 Task: Create a due date automation trigger when advanced on, on the monday after a card is due add content with a name ending with resume at 11:00 AM.
Action: Mouse moved to (925, 69)
Screenshot: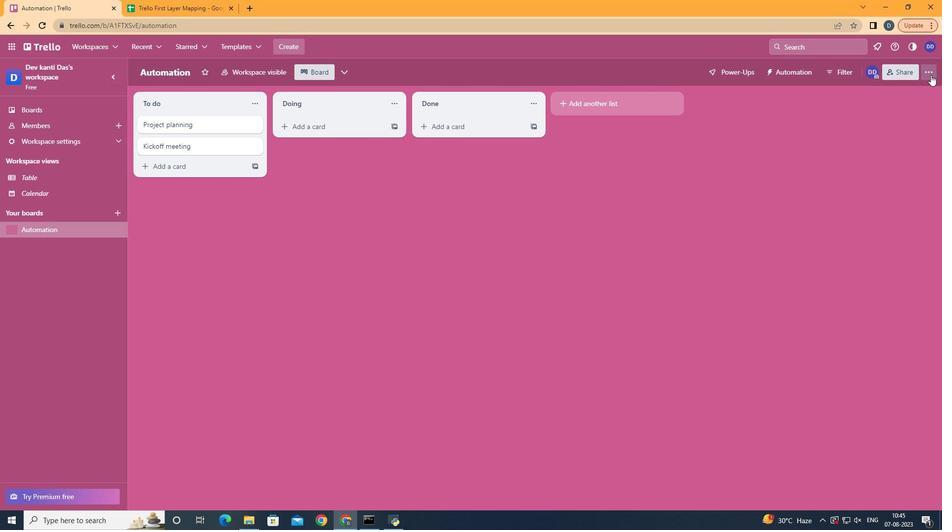 
Action: Mouse pressed left at (925, 69)
Screenshot: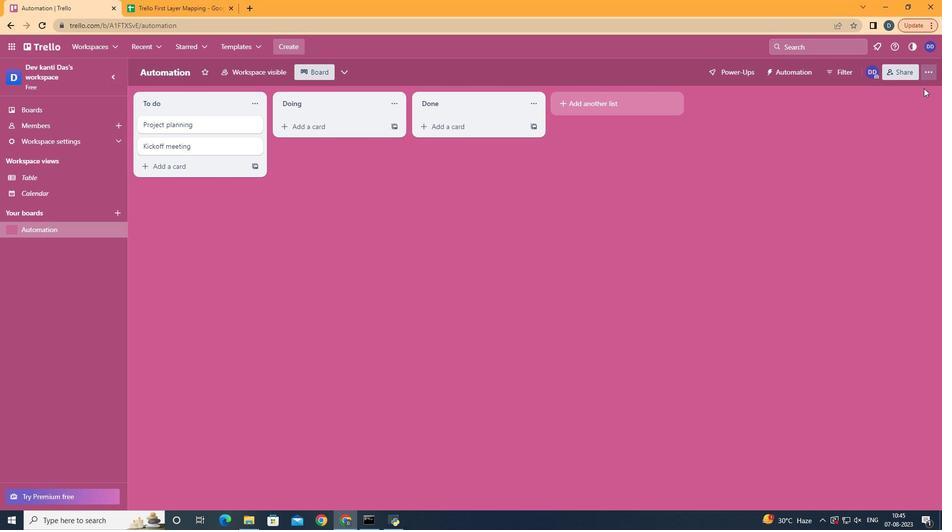 
Action: Mouse moved to (854, 202)
Screenshot: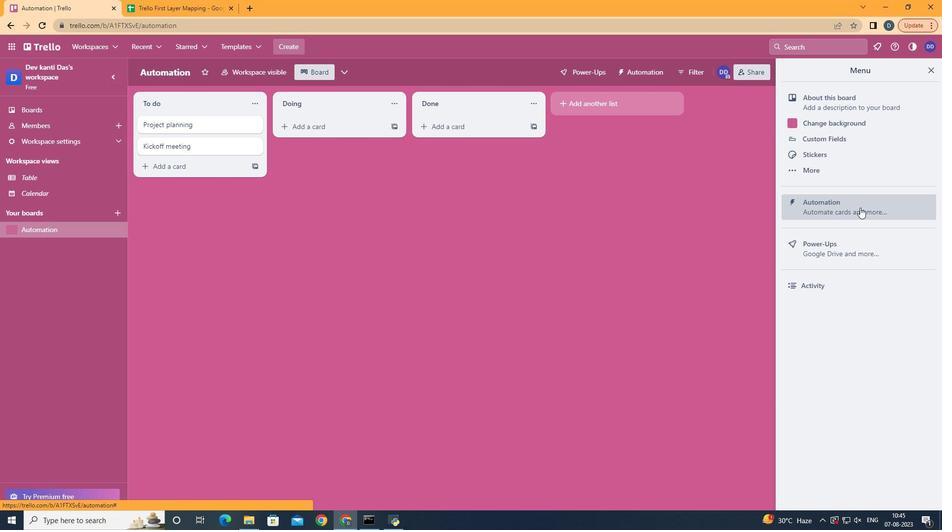 
Action: Mouse pressed left at (854, 202)
Screenshot: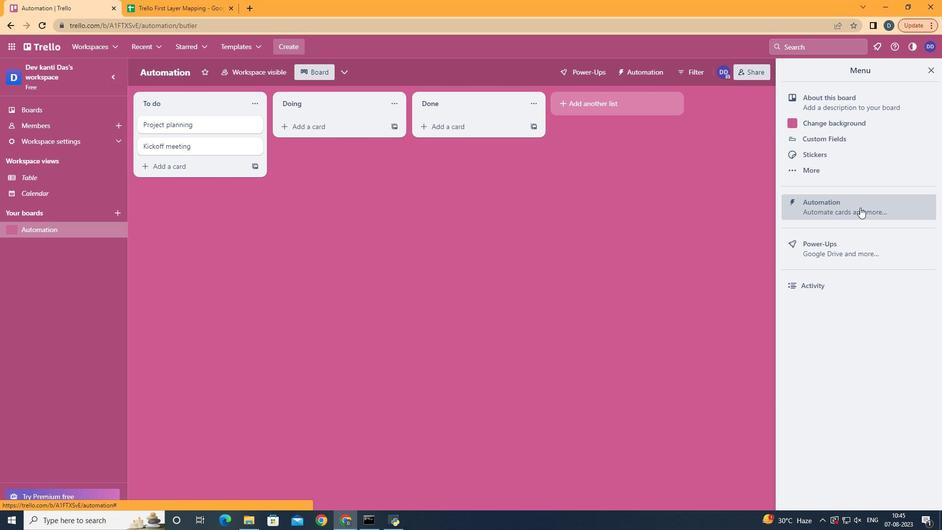 
Action: Mouse moved to (175, 193)
Screenshot: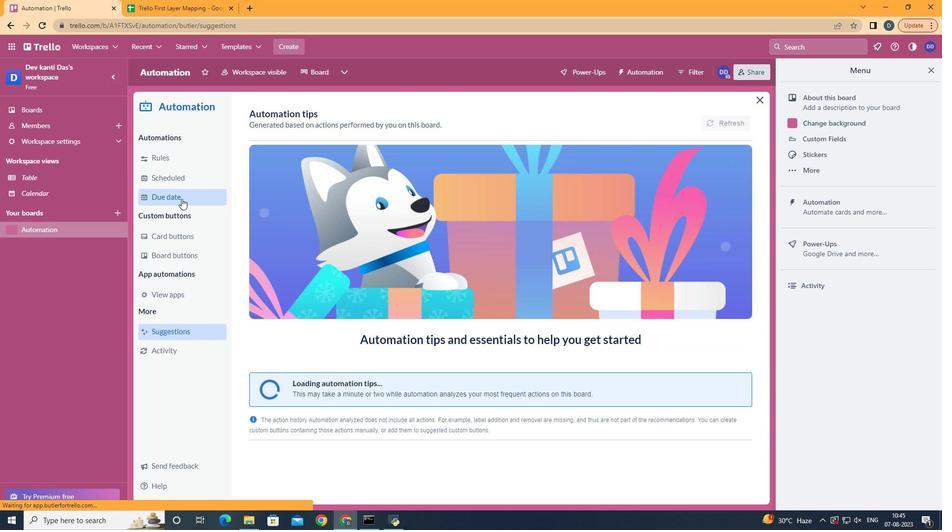 
Action: Mouse pressed left at (175, 193)
Screenshot: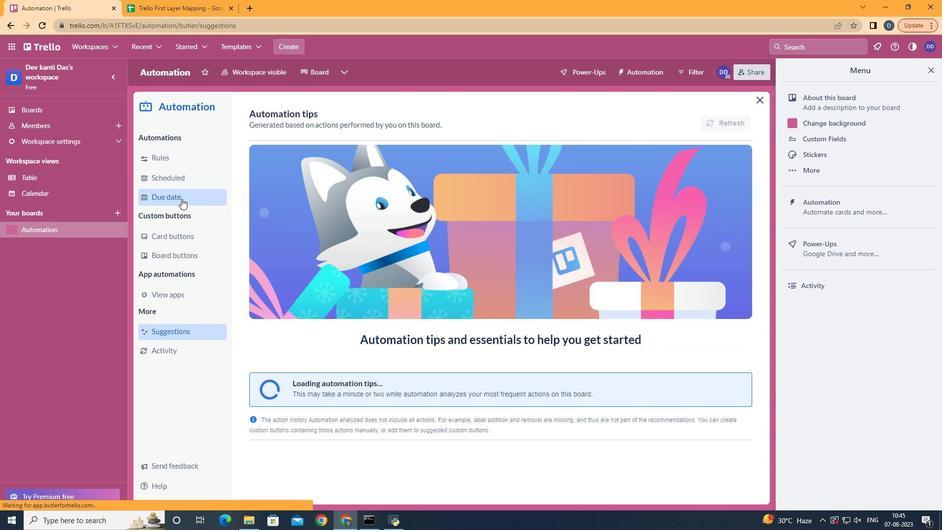 
Action: Mouse moved to (669, 115)
Screenshot: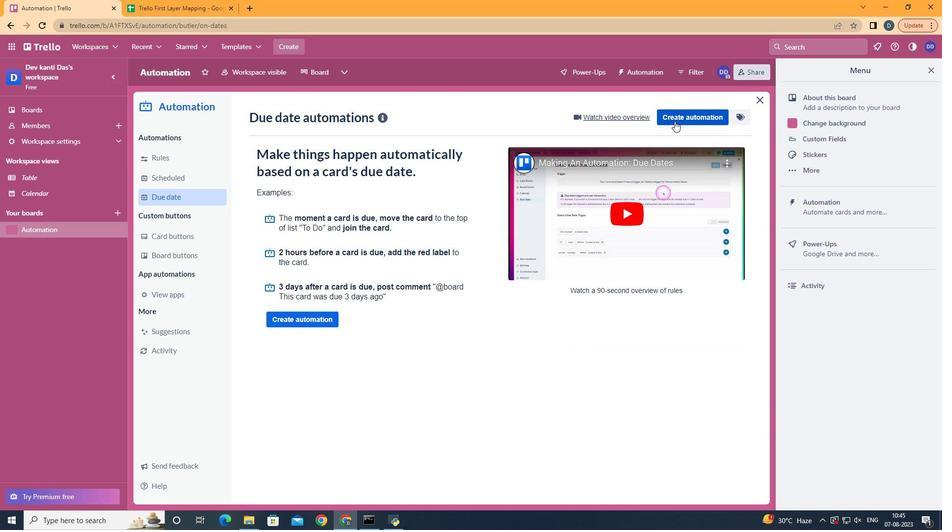 
Action: Mouse pressed left at (669, 115)
Screenshot: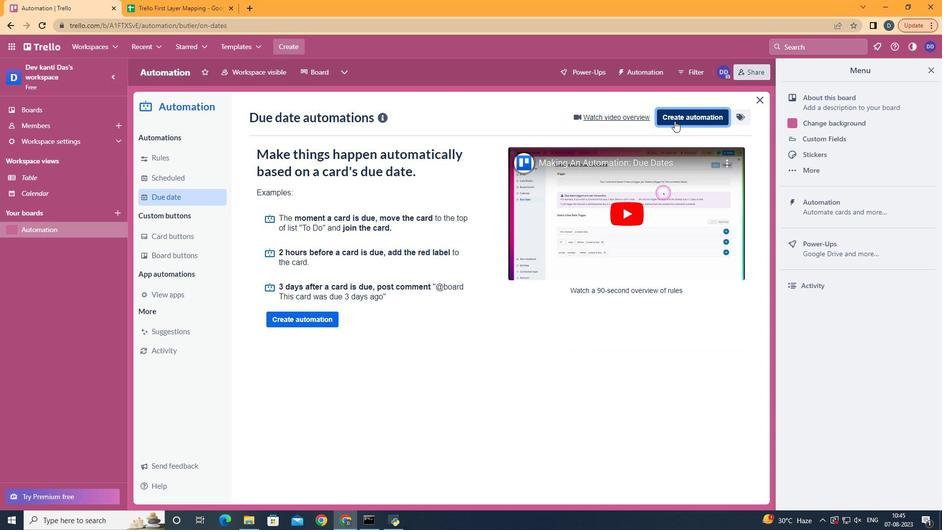 
Action: Mouse moved to (500, 200)
Screenshot: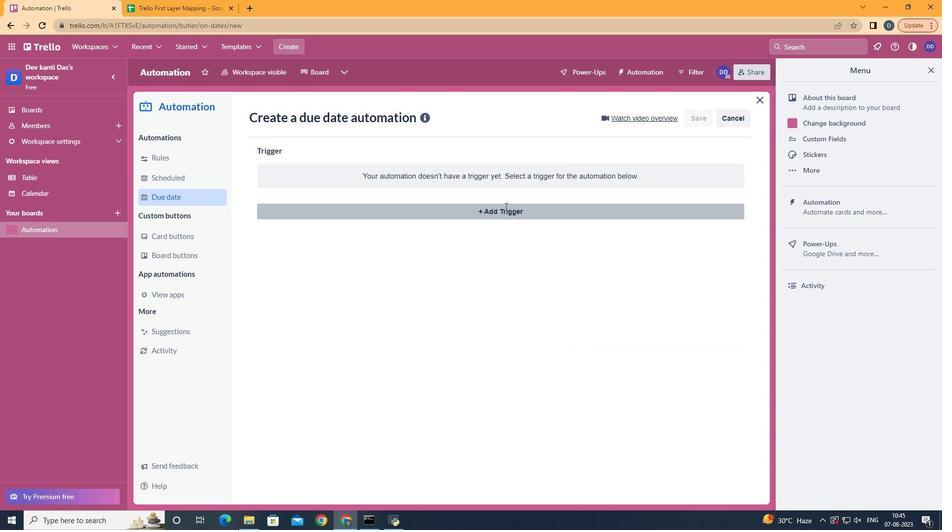 
Action: Mouse pressed left at (500, 200)
Screenshot: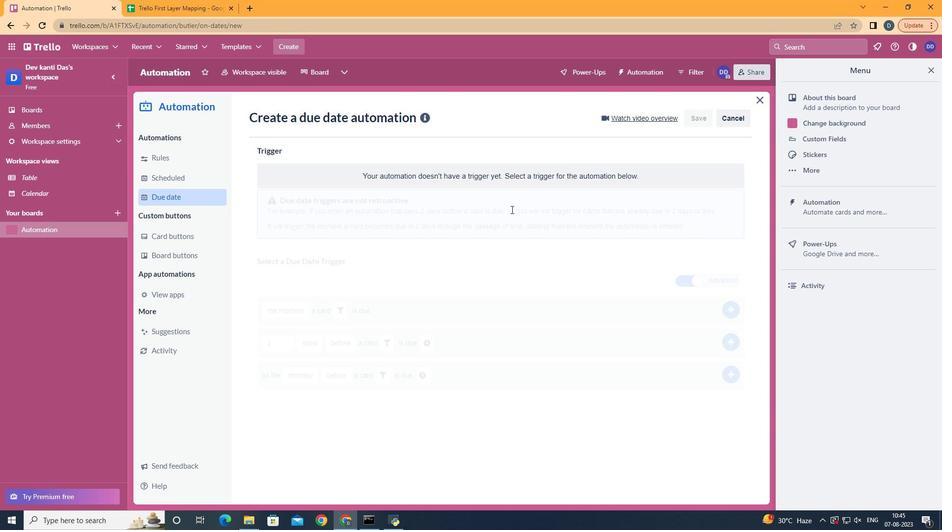 
Action: Mouse moved to (306, 247)
Screenshot: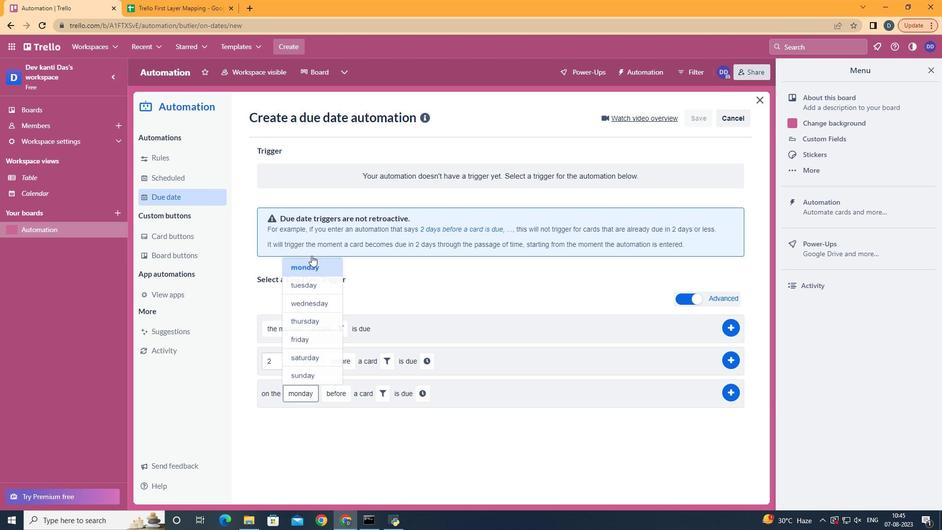 
Action: Mouse pressed left at (306, 247)
Screenshot: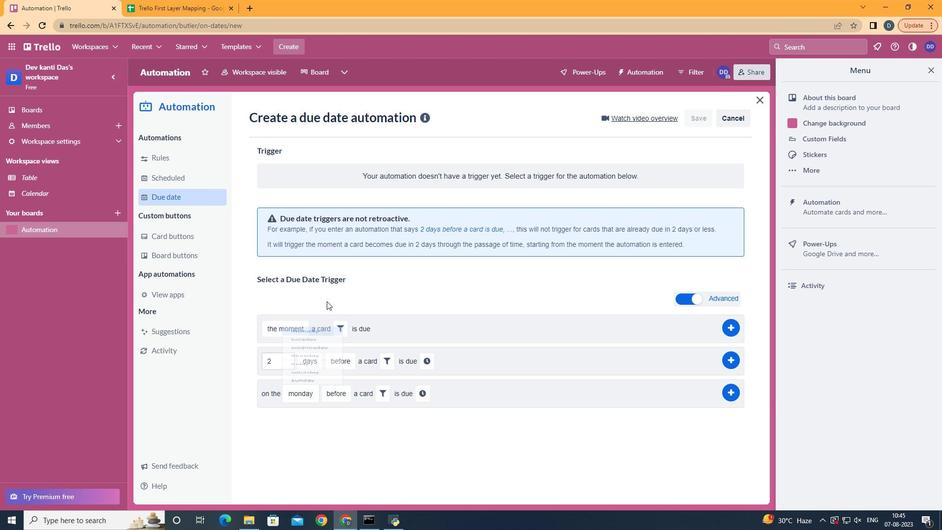 
Action: Mouse moved to (332, 428)
Screenshot: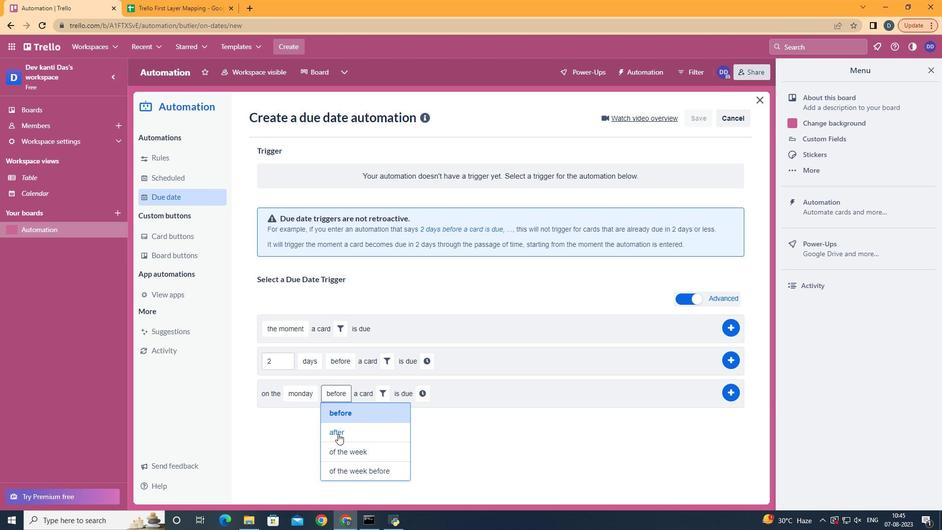 
Action: Mouse pressed left at (332, 428)
Screenshot: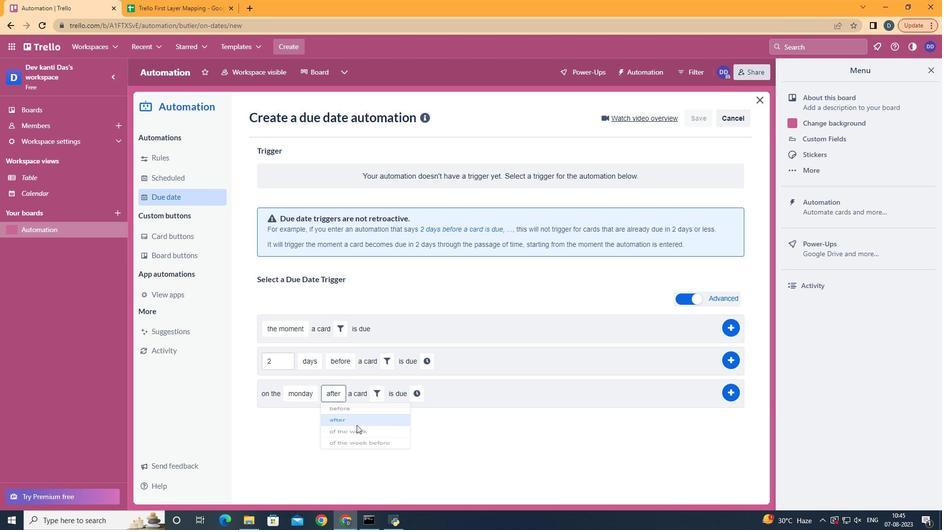 
Action: Mouse moved to (372, 391)
Screenshot: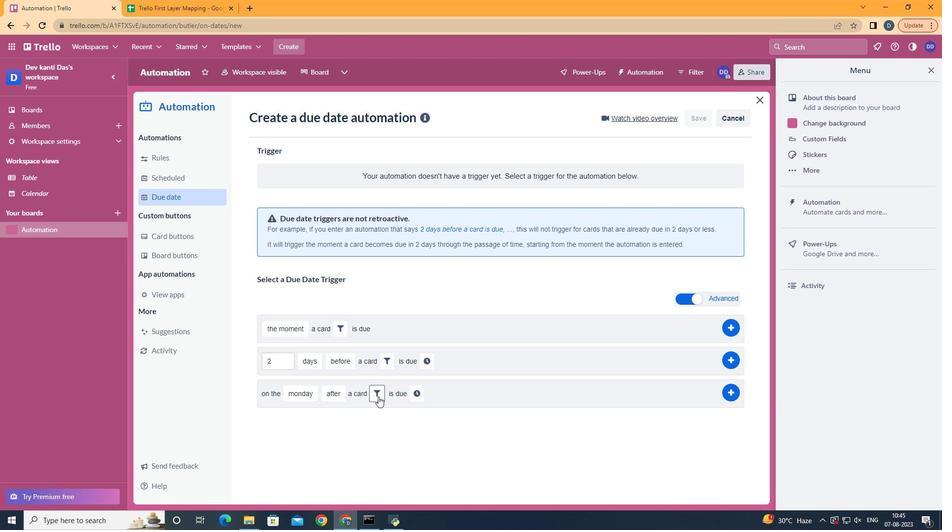 
Action: Mouse pressed left at (372, 391)
Screenshot: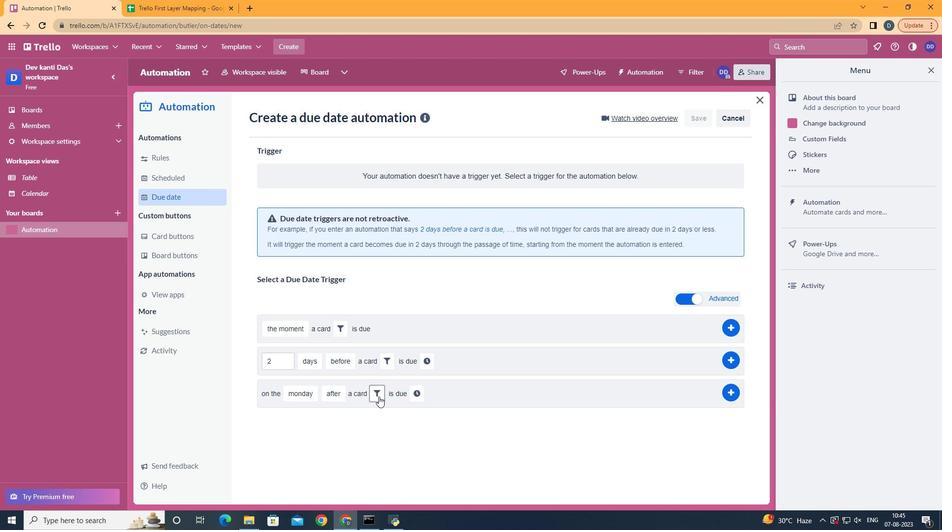 
Action: Mouse moved to (486, 416)
Screenshot: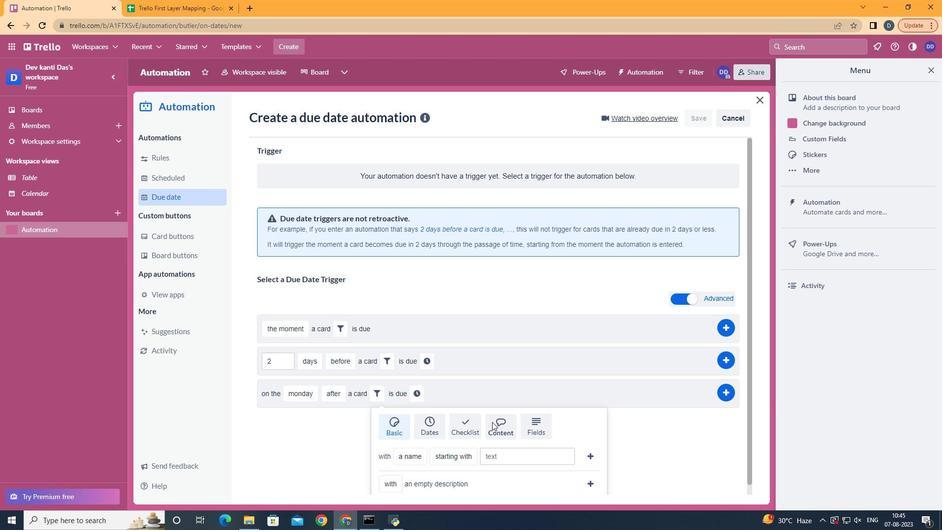 
Action: Mouse pressed left at (486, 416)
Screenshot: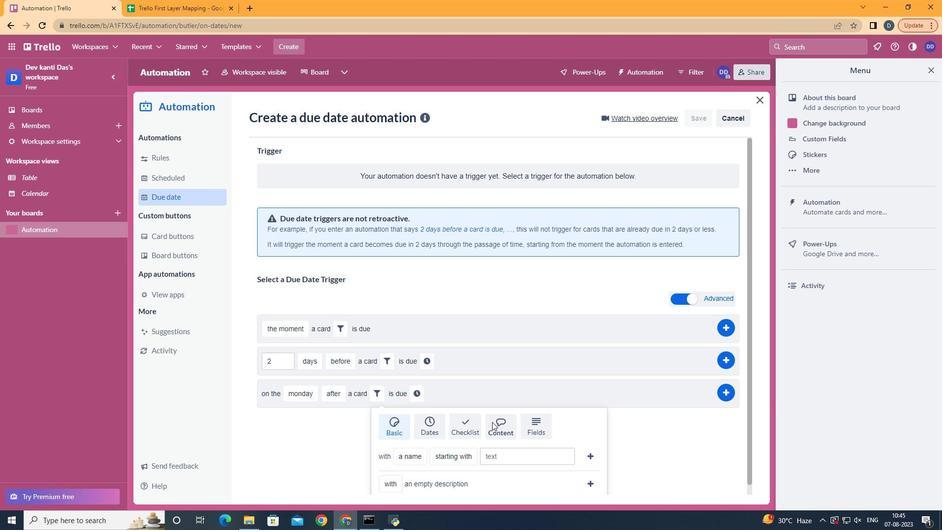 
Action: Mouse moved to (411, 391)
Screenshot: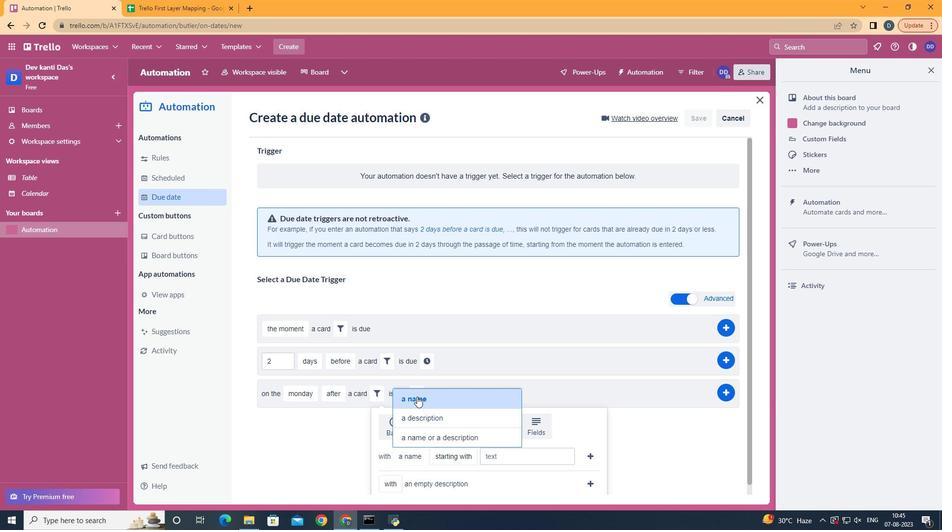 
Action: Mouse pressed left at (411, 391)
Screenshot: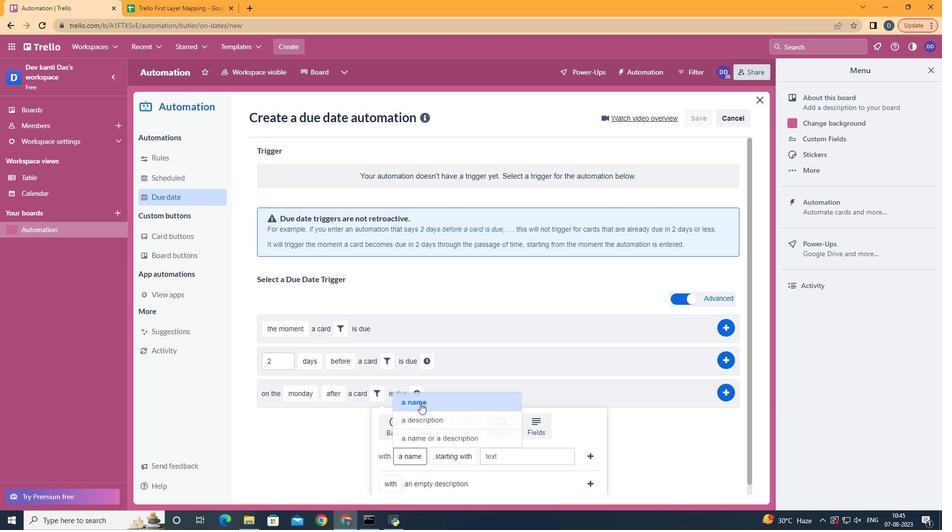 
Action: Mouse moved to (462, 357)
Screenshot: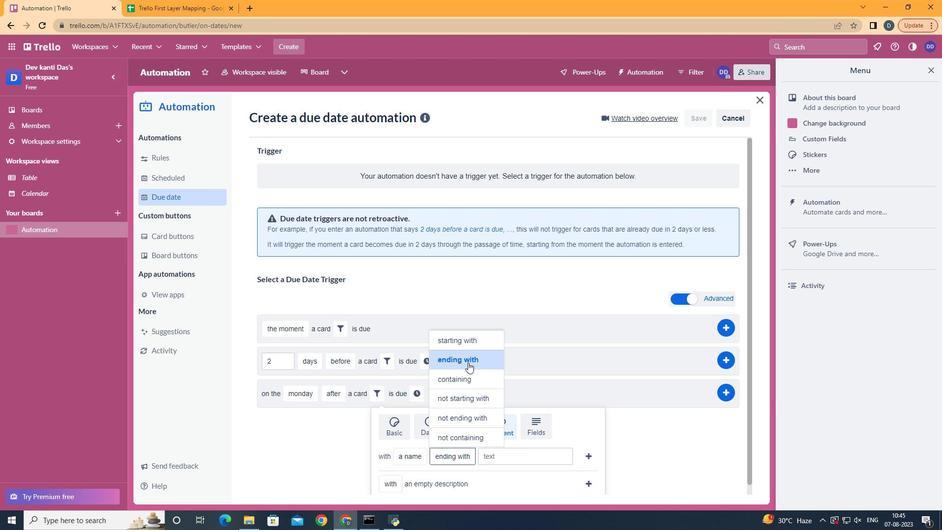 
Action: Mouse pressed left at (462, 357)
Screenshot: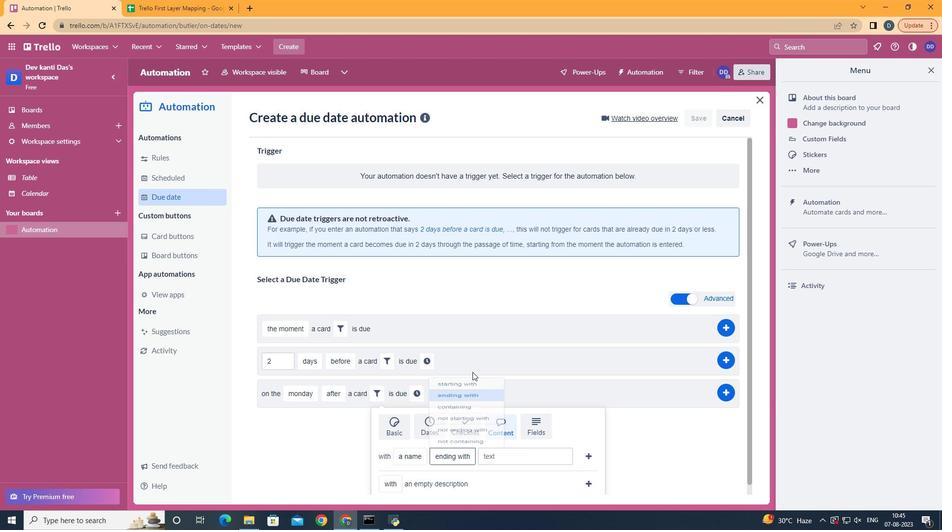 
Action: Mouse moved to (497, 451)
Screenshot: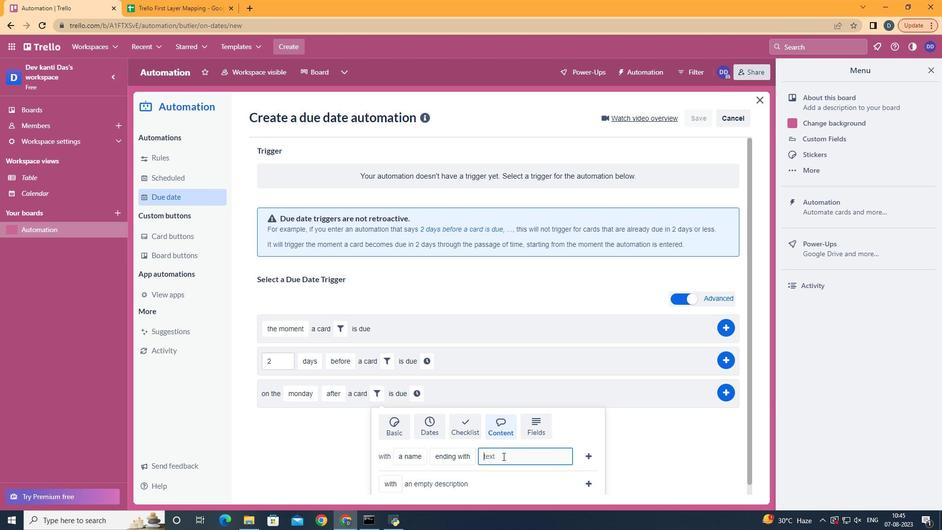 
Action: Mouse pressed left at (497, 451)
Screenshot: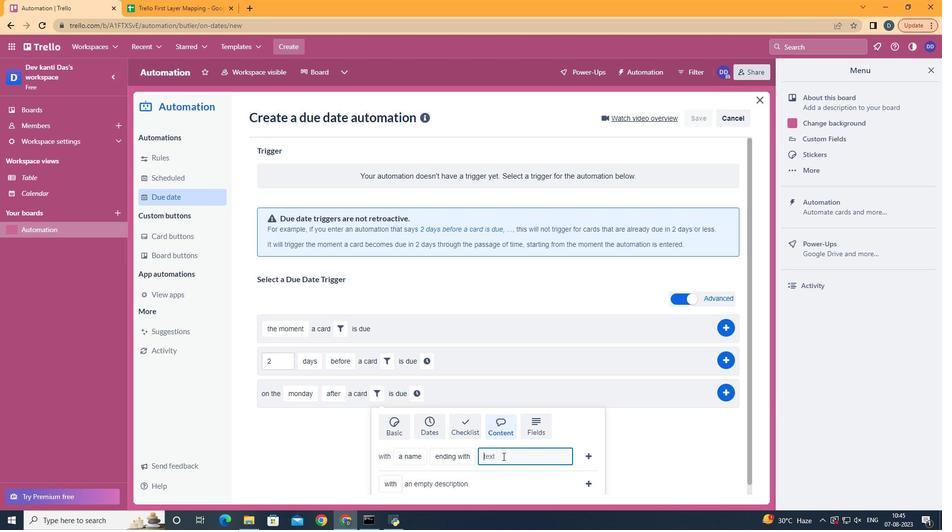 
Action: Key pressed resme
Screenshot: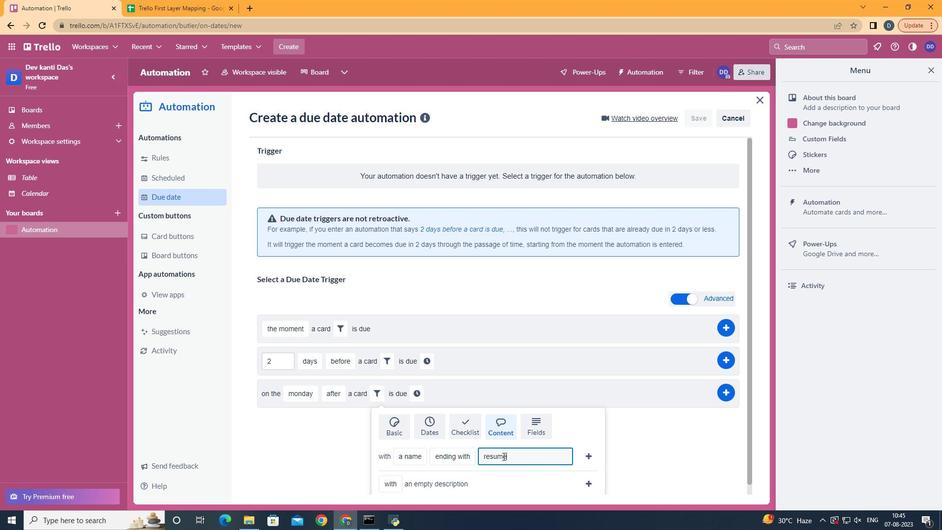 
Action: Mouse moved to (581, 452)
Screenshot: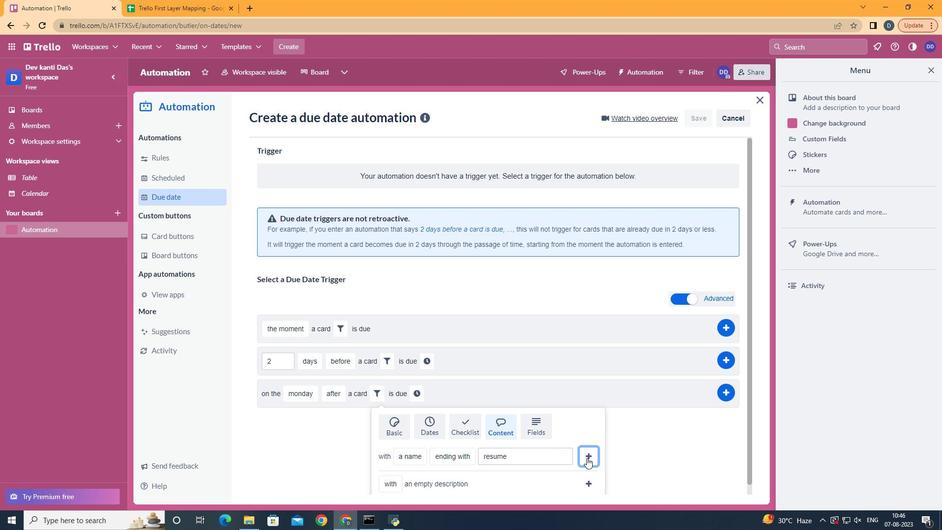 
Action: Mouse pressed left at (581, 452)
Screenshot: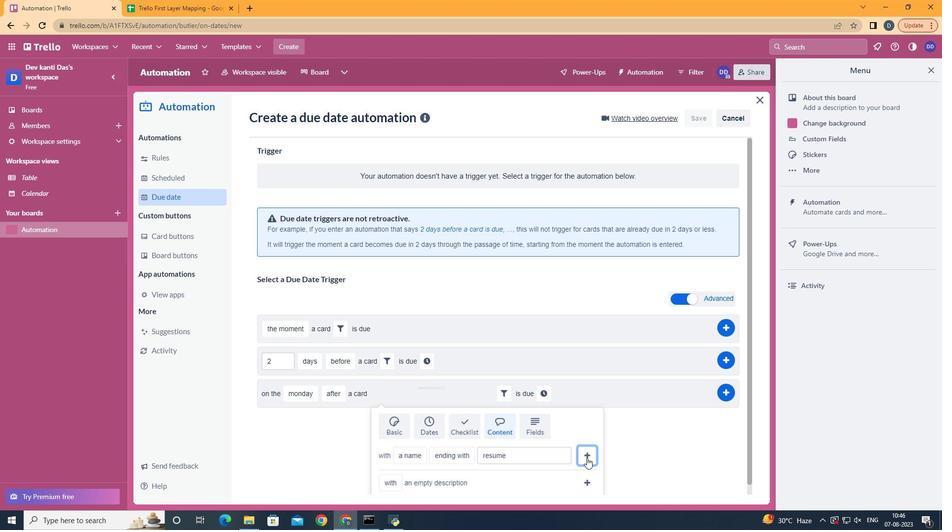 
Action: Mouse moved to (535, 384)
Screenshot: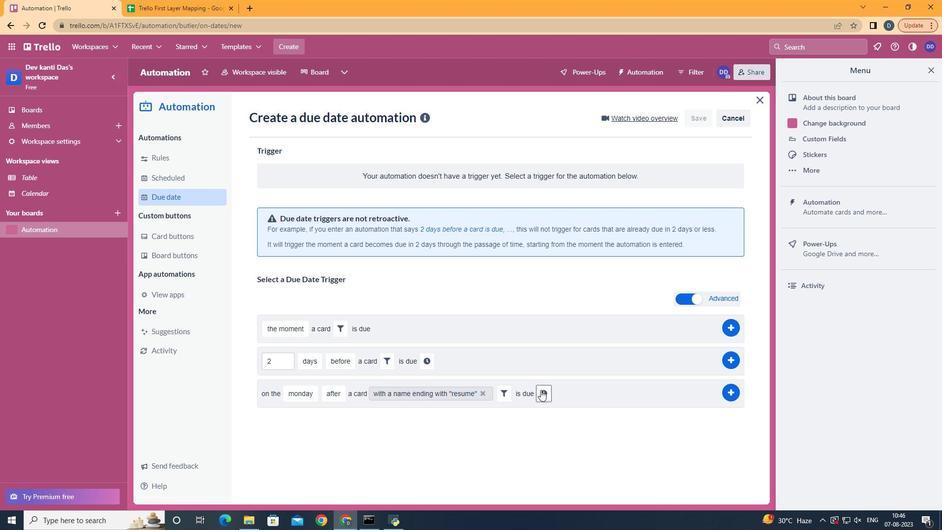 
Action: Mouse pressed left at (535, 384)
Screenshot: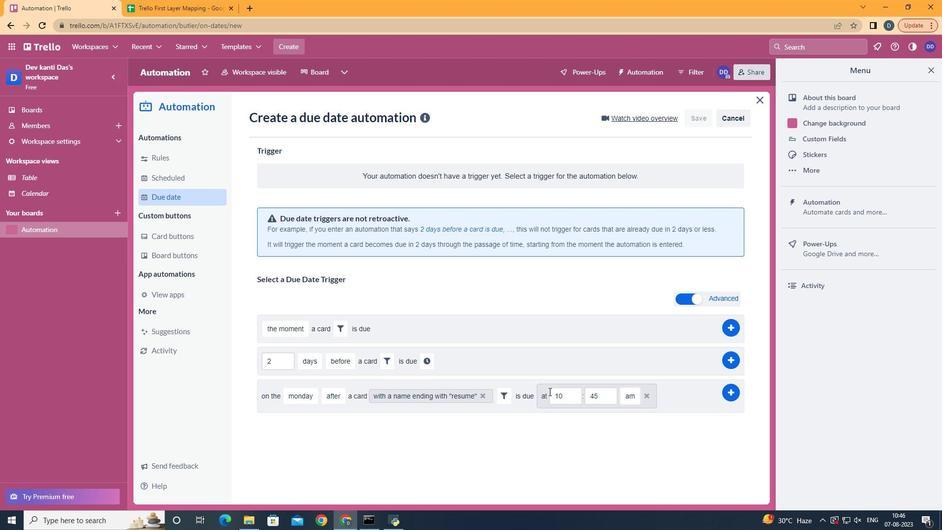 
Action: Mouse moved to (566, 394)
Screenshot: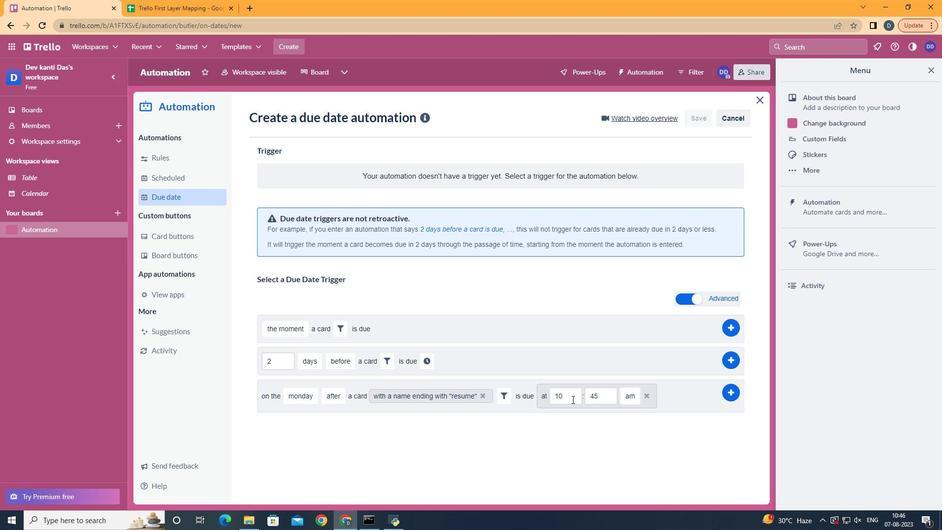 
Action: Mouse pressed left at (566, 394)
Screenshot: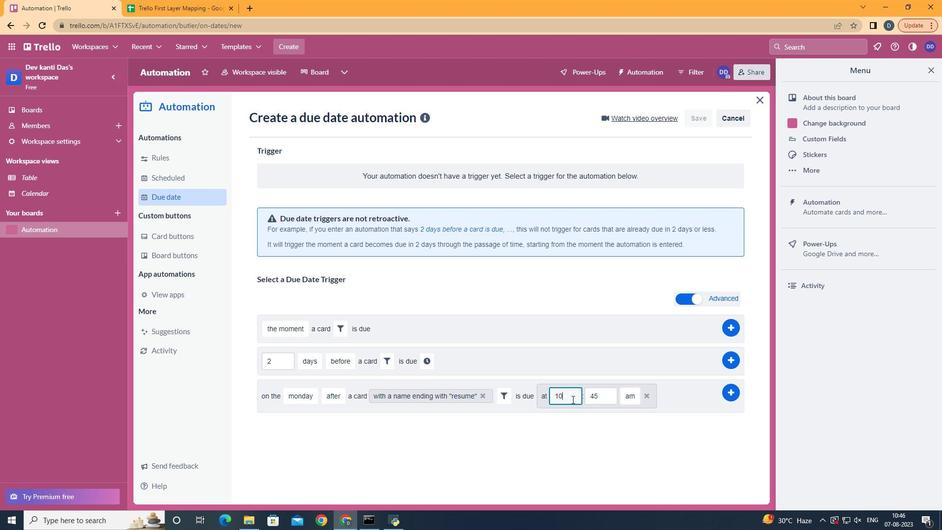 
Action: Key pressed <Key.backspace>1
Screenshot: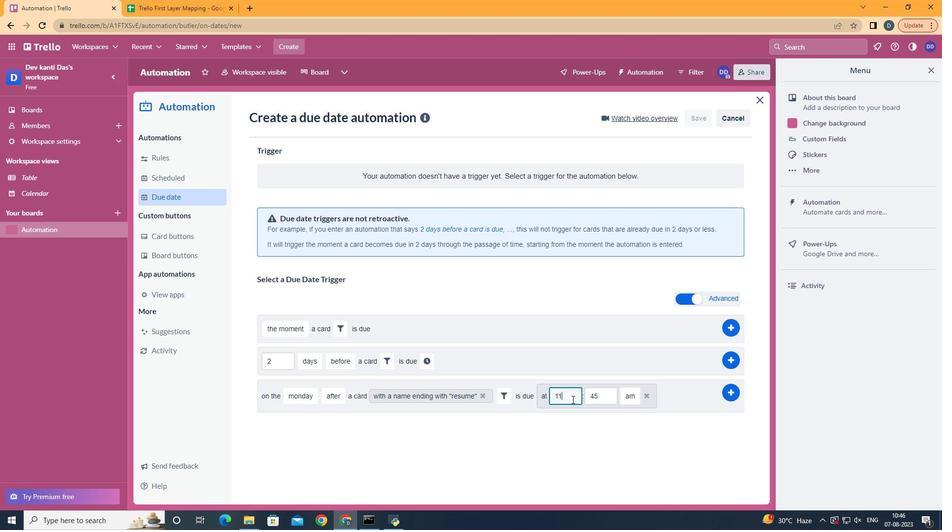
Action: Mouse moved to (596, 391)
Screenshot: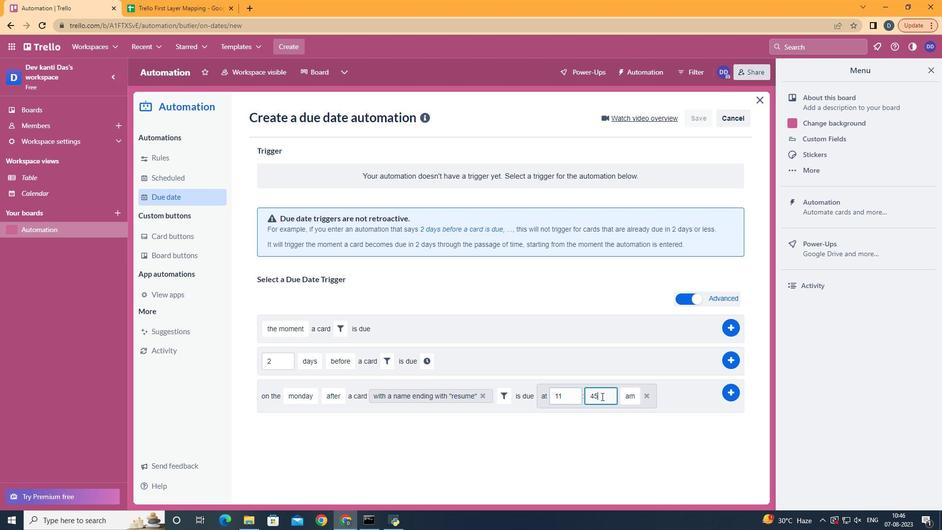 
Action: Mouse pressed left at (596, 391)
Screenshot: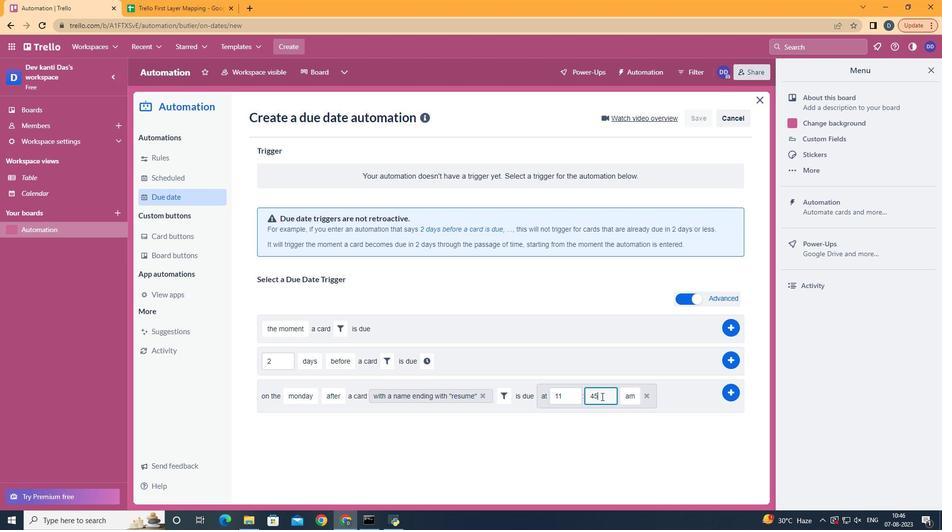 
Action: Key pressed <Key.backspace><Key.backspace>00
Screenshot: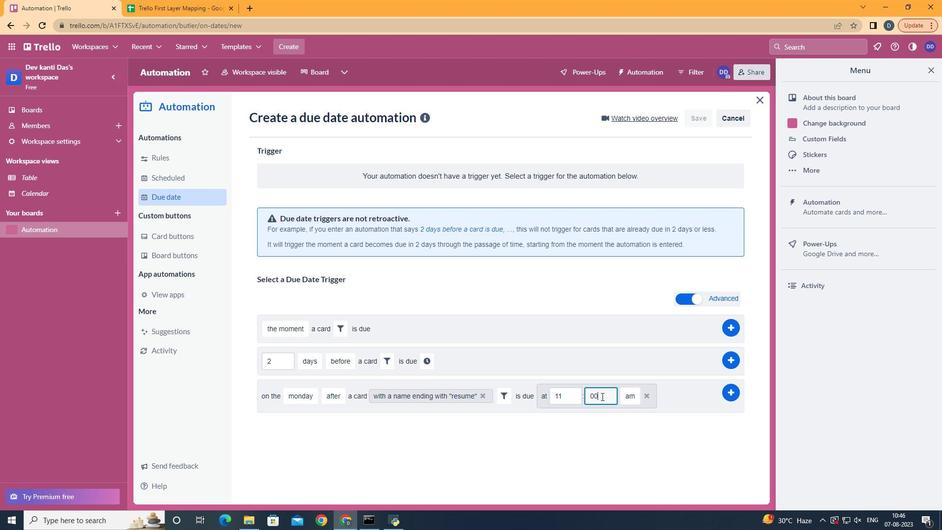 
Action: Mouse moved to (722, 386)
Screenshot: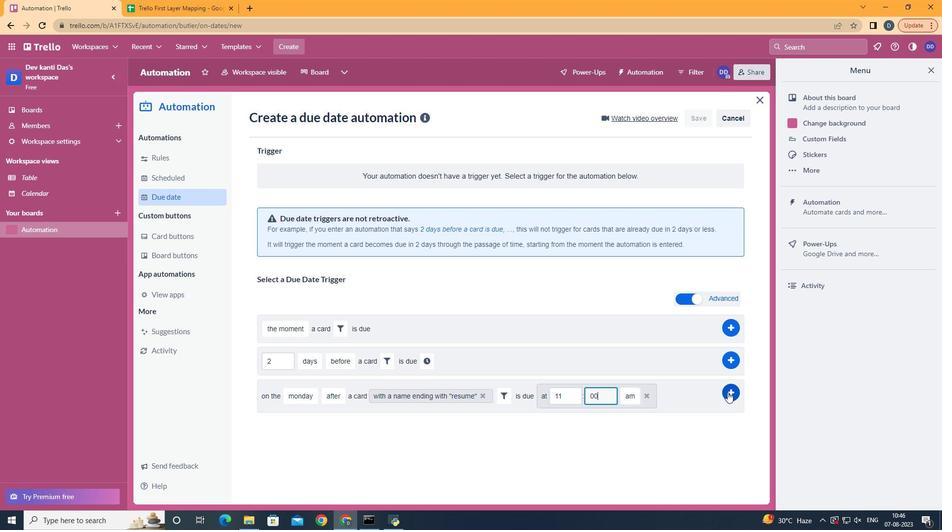 
Action: Mouse pressed left at (722, 386)
Screenshot: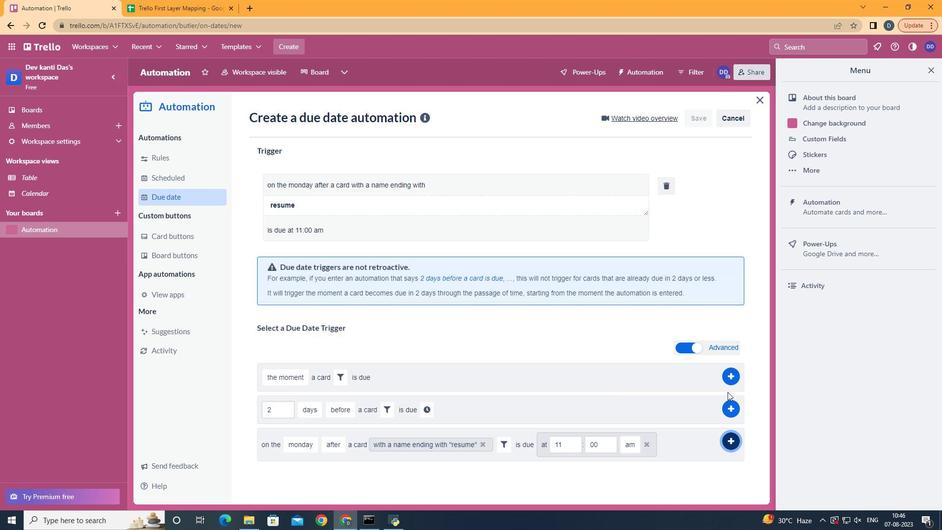 
Action: Mouse moved to (447, 160)
Screenshot: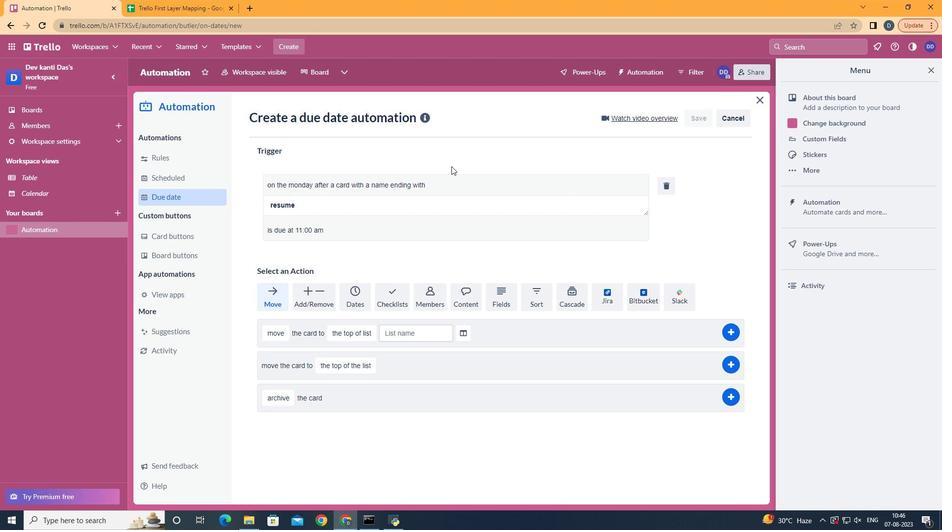 
